 Task: Use the formula "DAYS360" in spreadsheet "Project portfolio".
Action: Mouse moved to (307, 267)
Screenshot: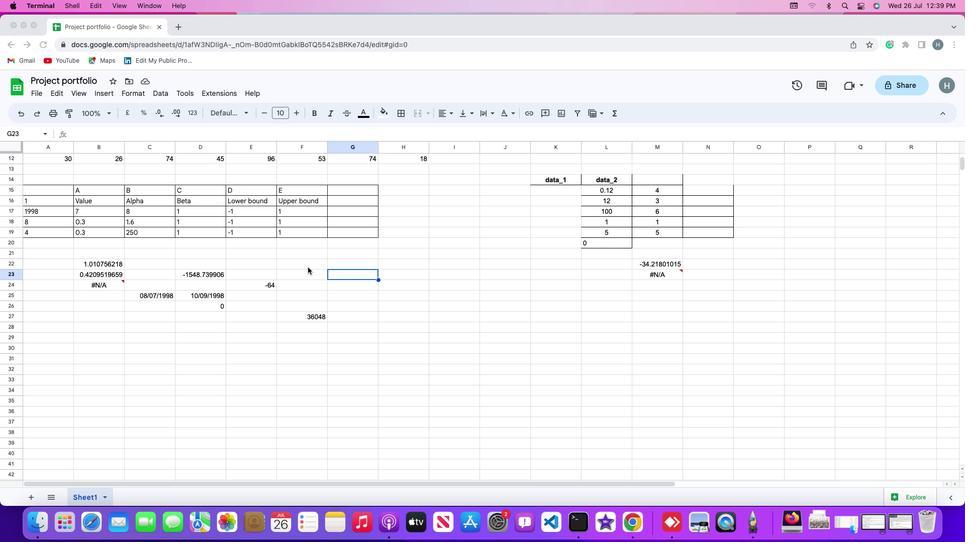 
Action: Mouse pressed left at (307, 267)
Screenshot: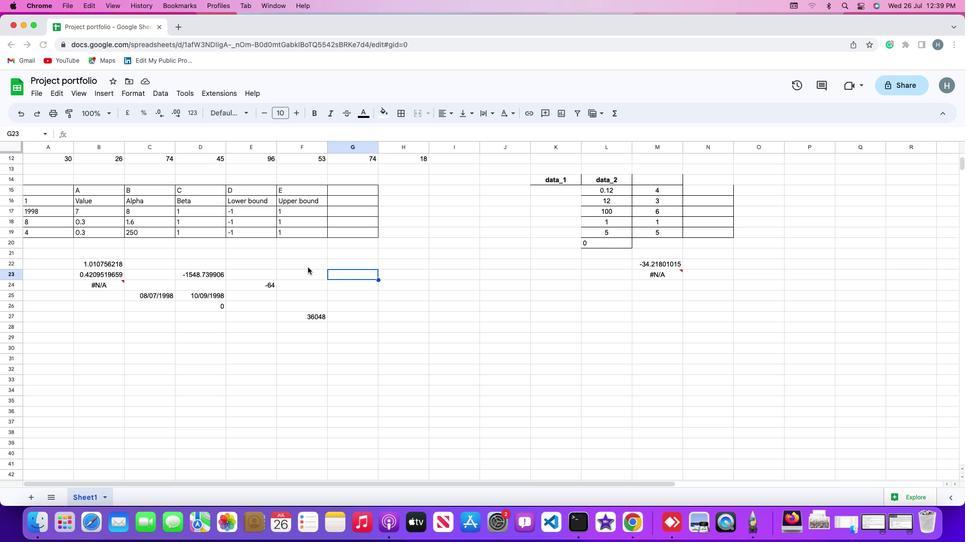 
Action: Mouse moved to (294, 265)
Screenshot: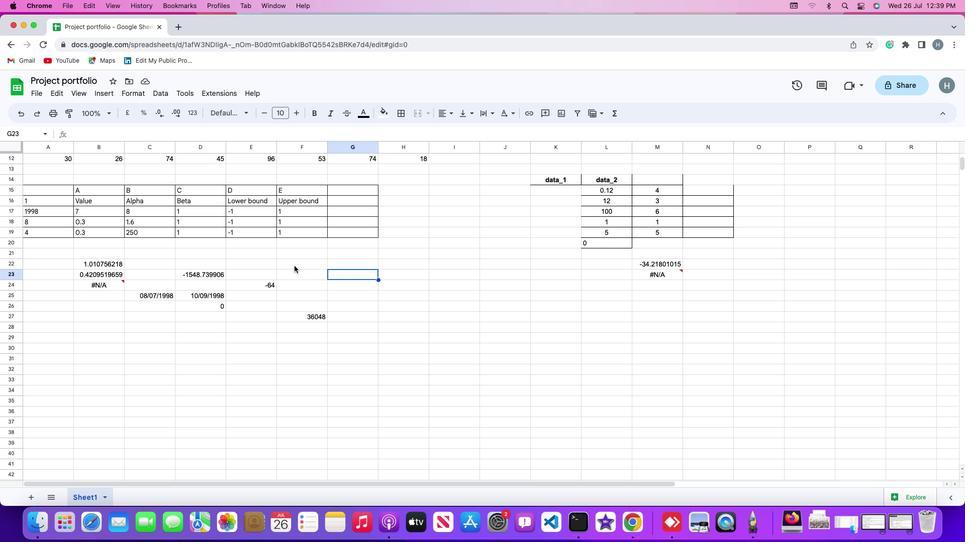 
Action: Mouse pressed left at (294, 265)
Screenshot: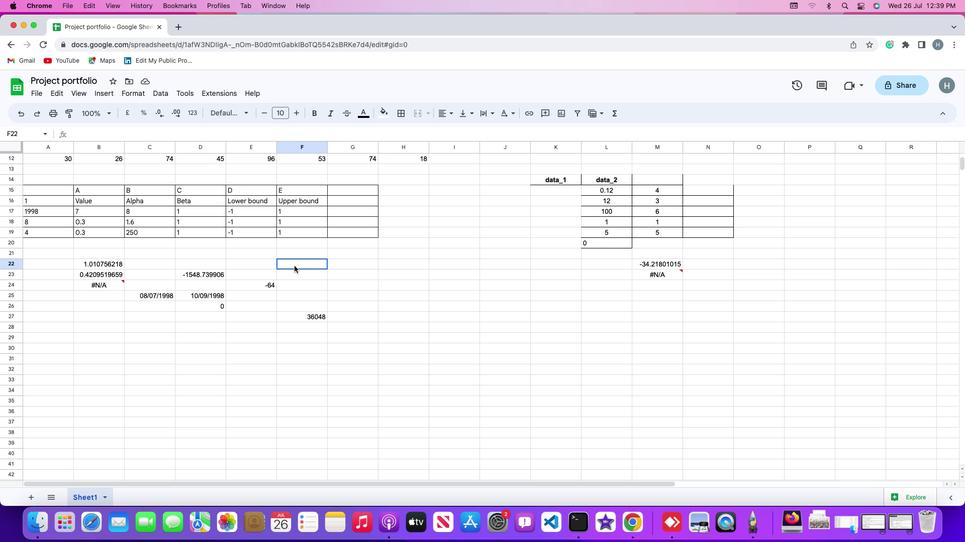 
Action: Mouse moved to (107, 92)
Screenshot: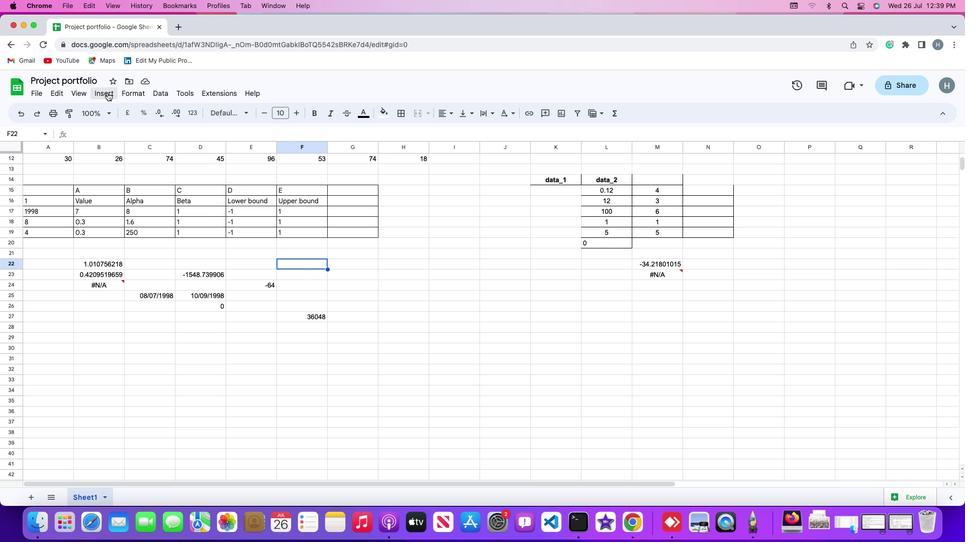 
Action: Mouse pressed left at (107, 92)
Screenshot: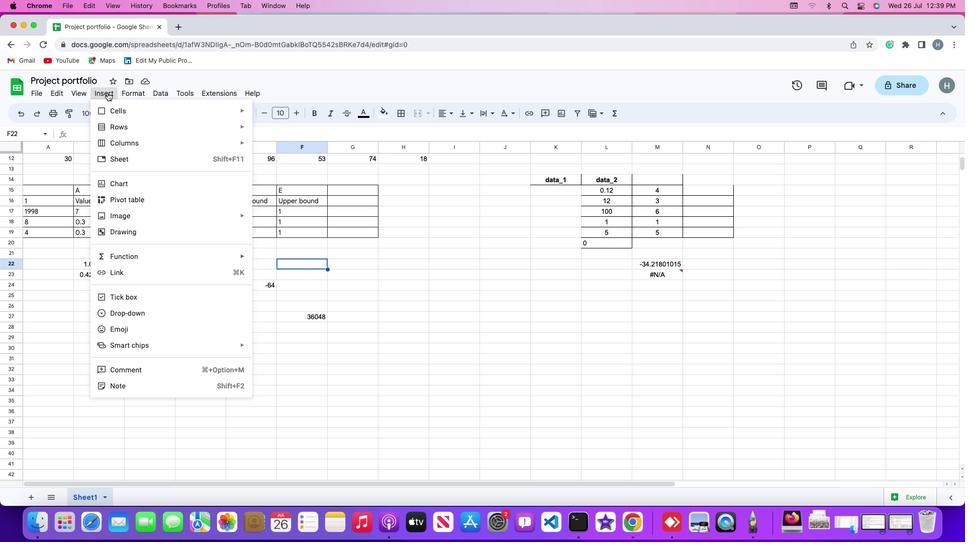 
Action: Mouse moved to (118, 261)
Screenshot: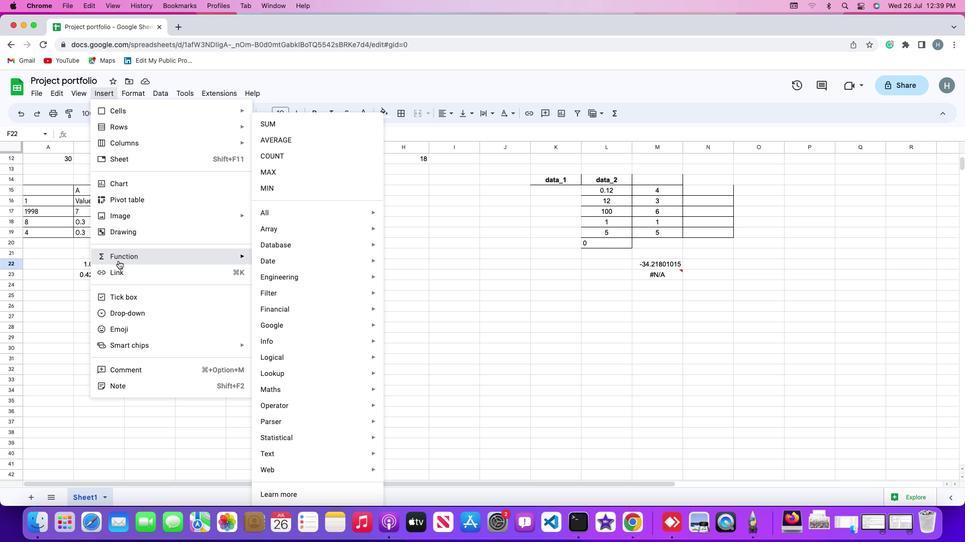 
Action: Mouse pressed left at (118, 261)
Screenshot: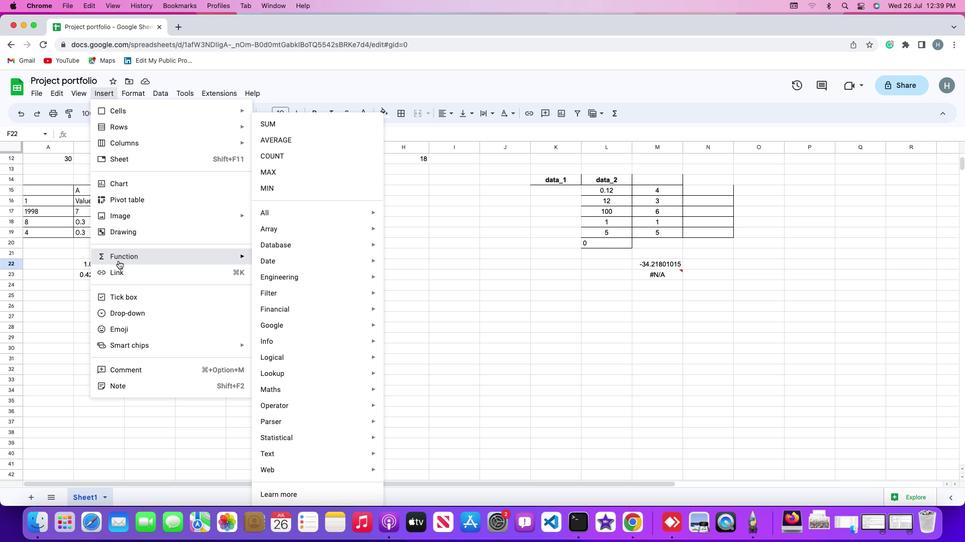 
Action: Mouse moved to (302, 214)
Screenshot: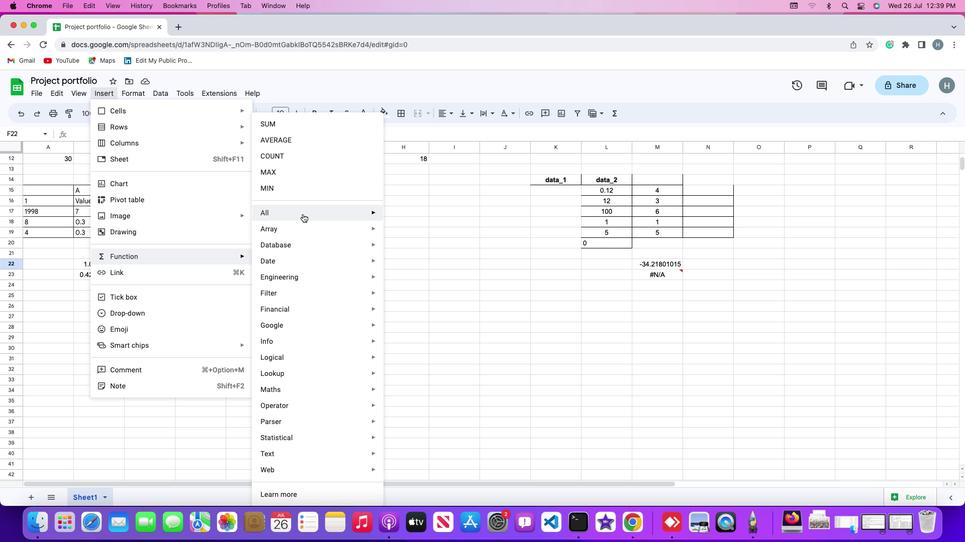 
Action: Mouse pressed left at (302, 214)
Screenshot: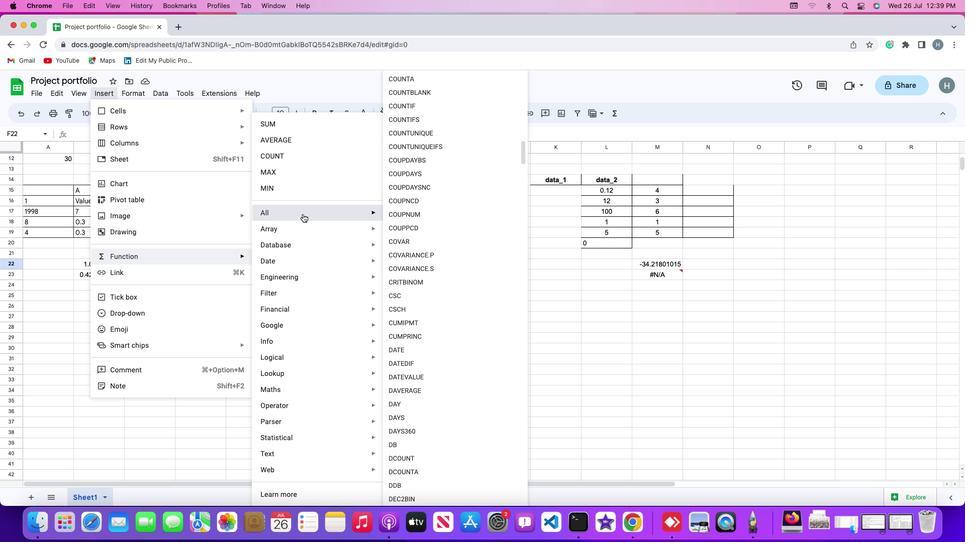 
Action: Mouse moved to (407, 433)
Screenshot: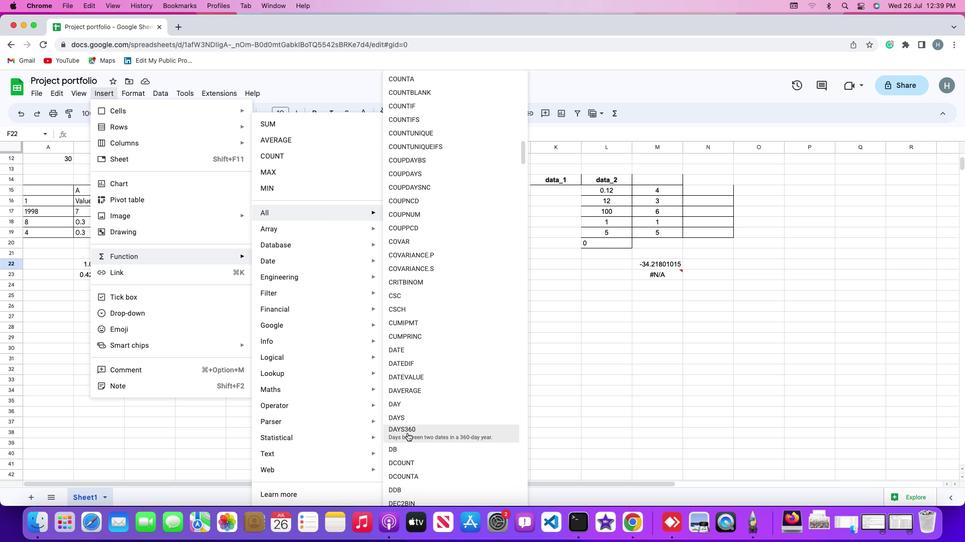 
Action: Mouse pressed left at (407, 433)
Screenshot: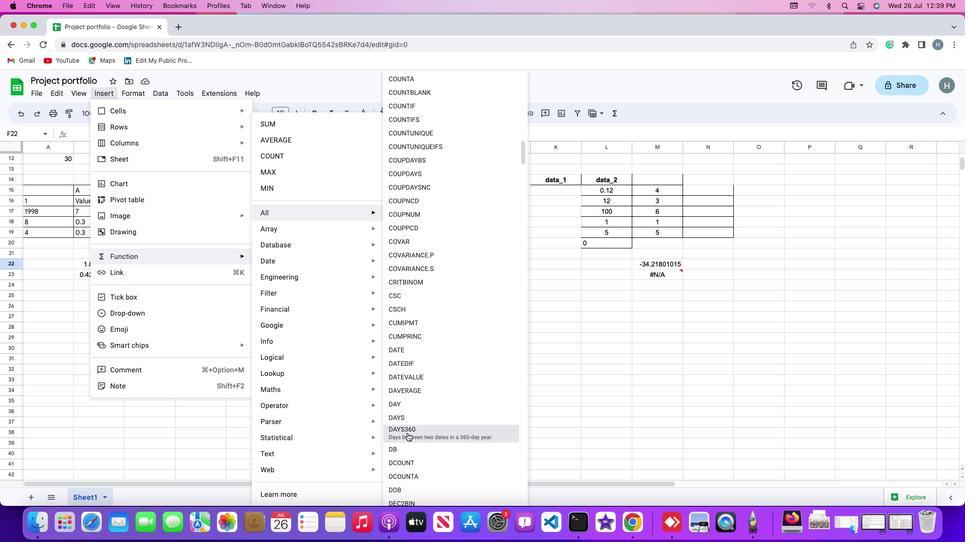 
Action: Mouse moved to (150, 295)
Screenshot: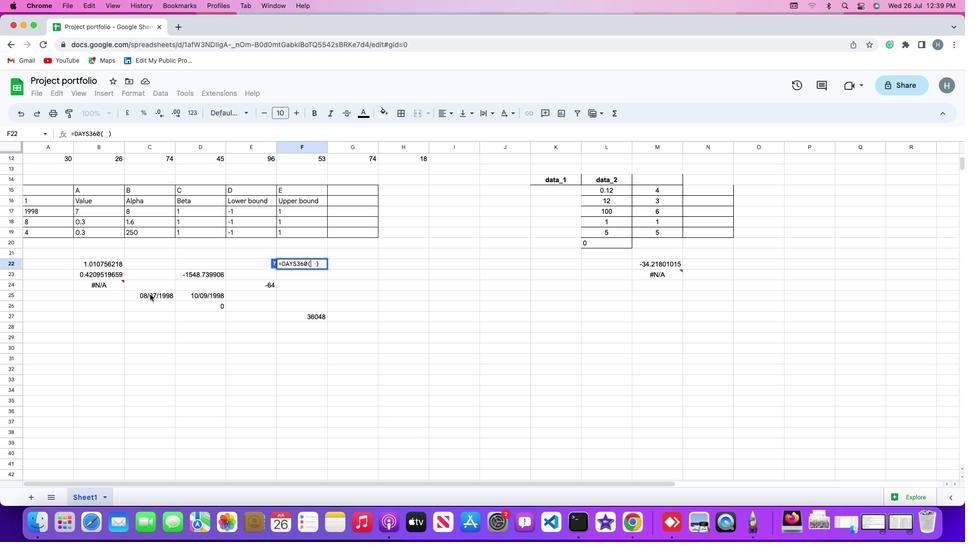 
Action: Mouse pressed left at (150, 295)
Screenshot: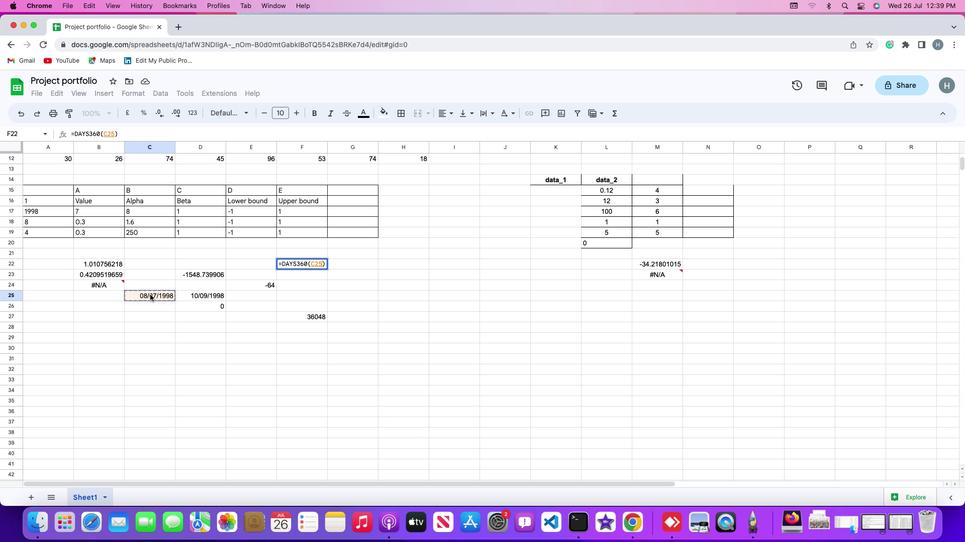 
Action: Key pressed ','
Screenshot: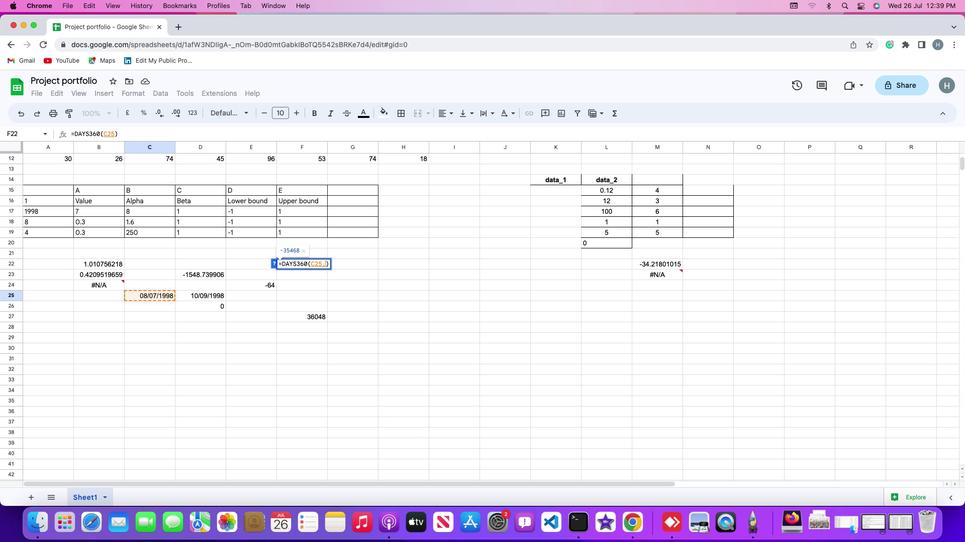 
Action: Mouse moved to (191, 295)
Screenshot: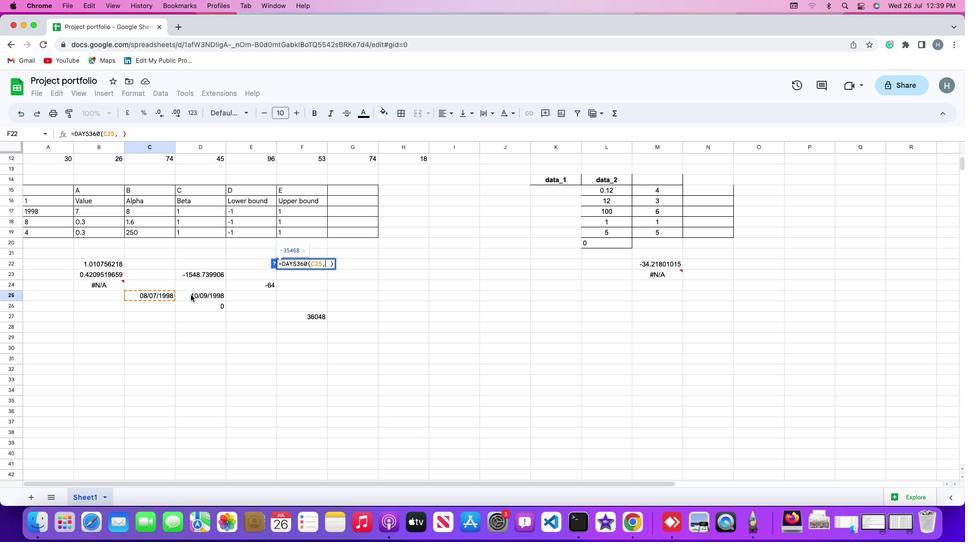 
Action: Mouse pressed left at (191, 295)
Screenshot: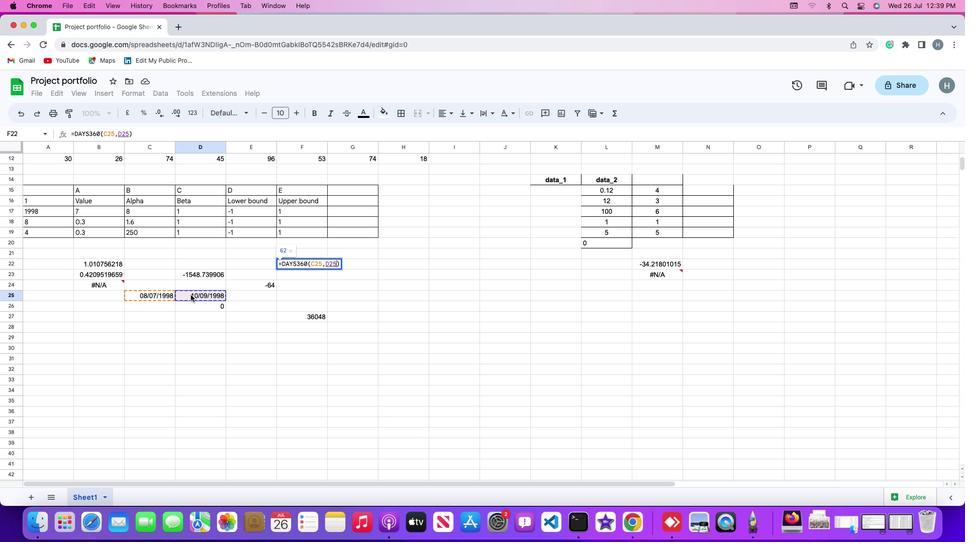 
Action: Key pressed ',''1'Key.enter
Screenshot: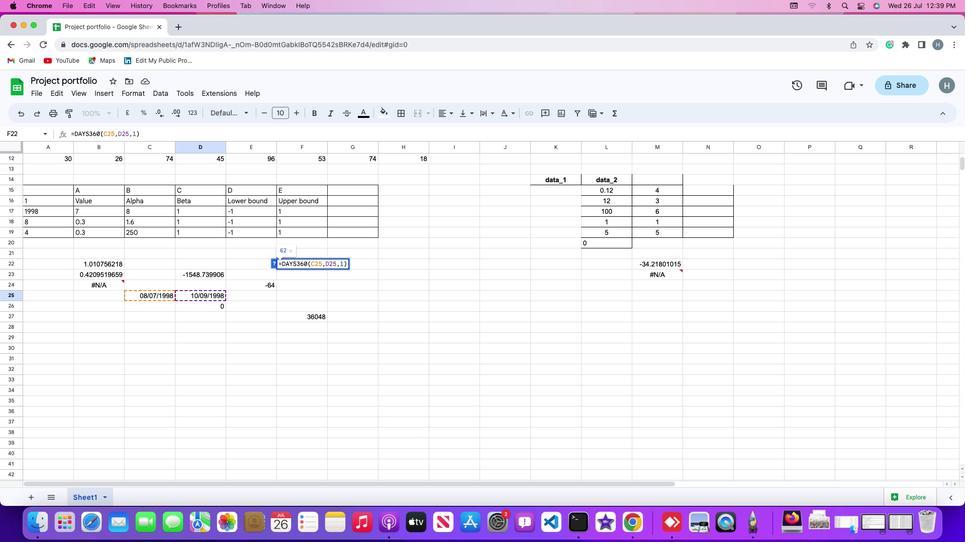 
